 Task: Assign in the project TricklePlan the issue 'Issues with integrating with version control system (e.g. Git)' to the sprint 'Cosmic Ray'.
Action: Mouse moved to (881, 476)
Screenshot: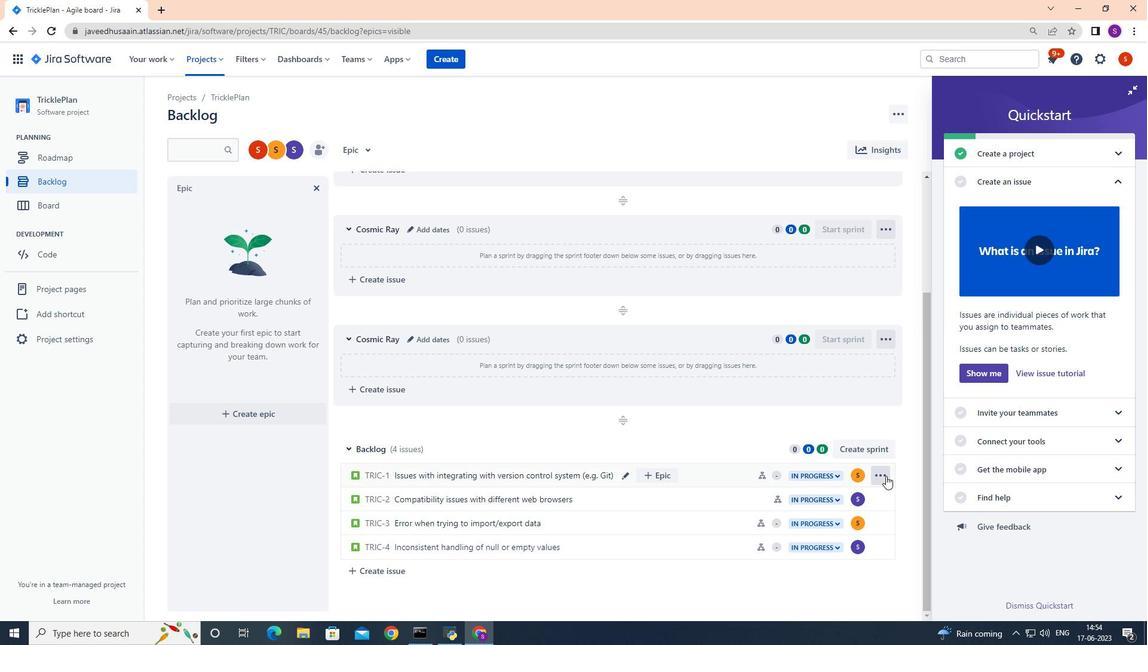 
Action: Mouse pressed left at (881, 476)
Screenshot: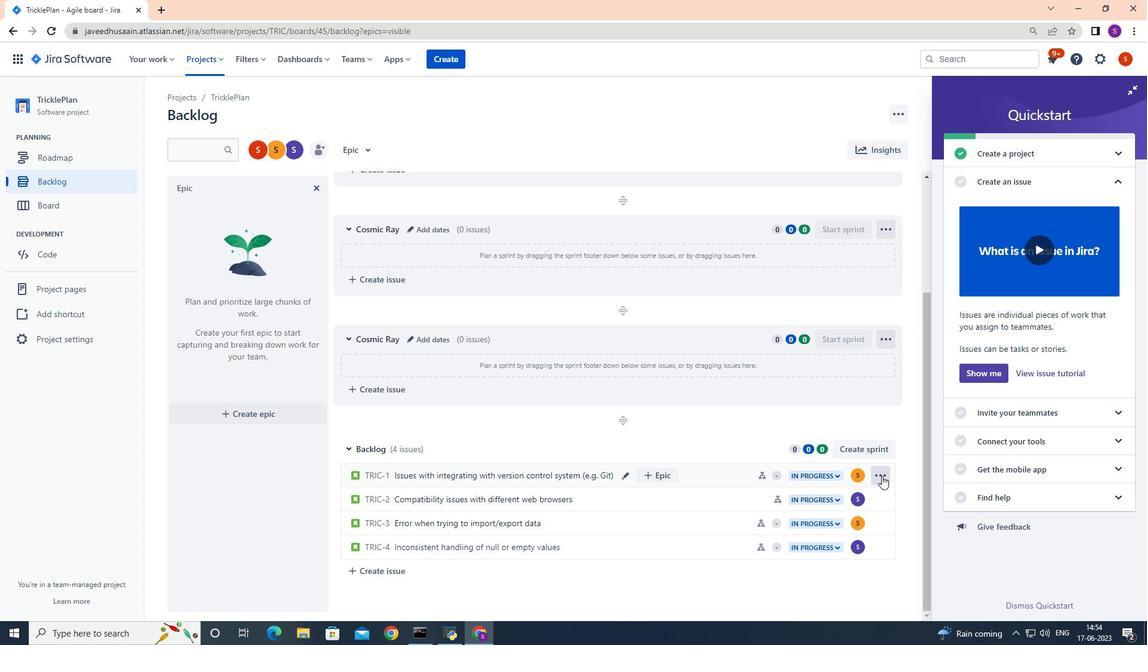 
Action: Mouse moved to (849, 374)
Screenshot: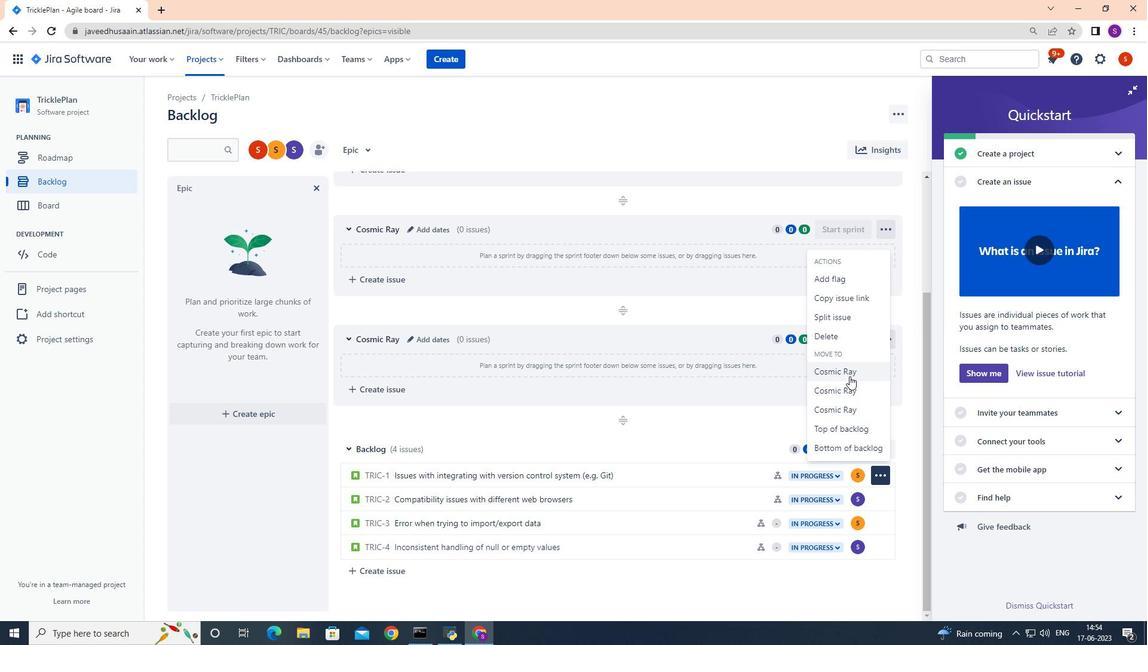 
Action: Mouse pressed left at (849, 374)
Screenshot: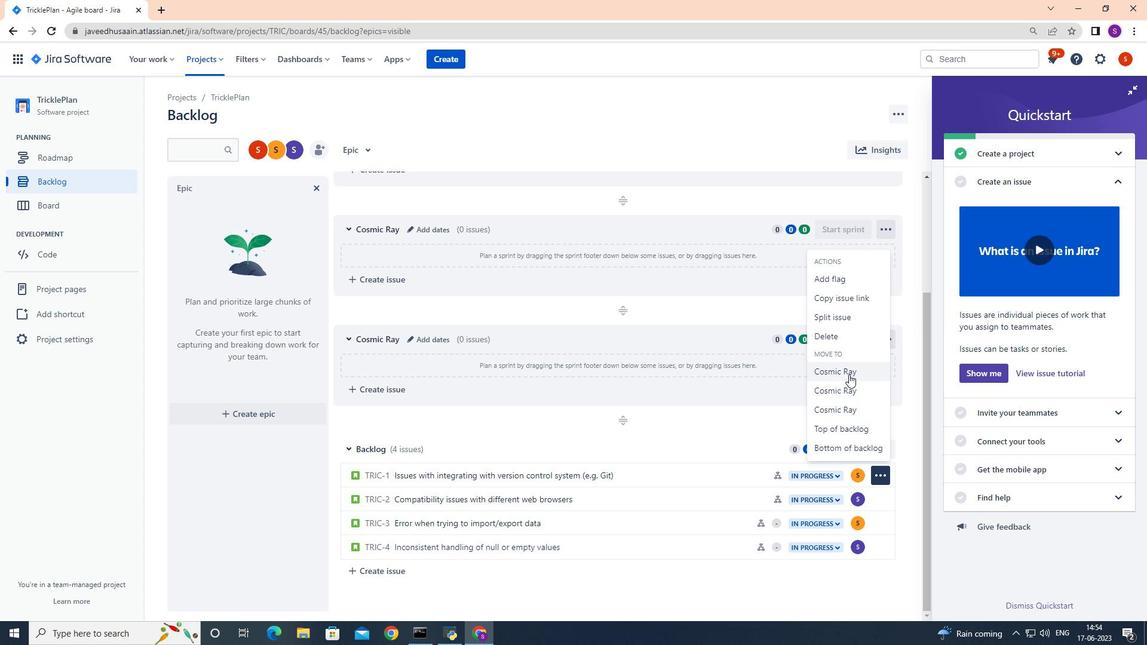 
Action: Mouse moved to (841, 384)
Screenshot: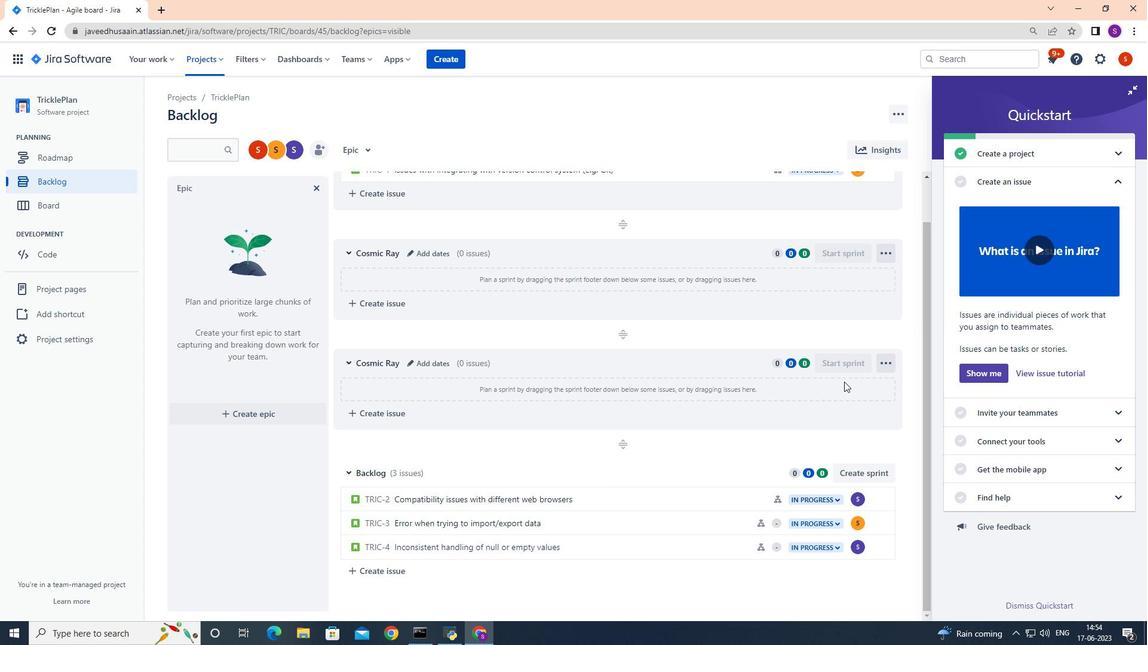 
